 Task: Create a due date automation trigger when advanced on, 2 hours after a card is due add dates with a due date.
Action: Mouse moved to (1005, 75)
Screenshot: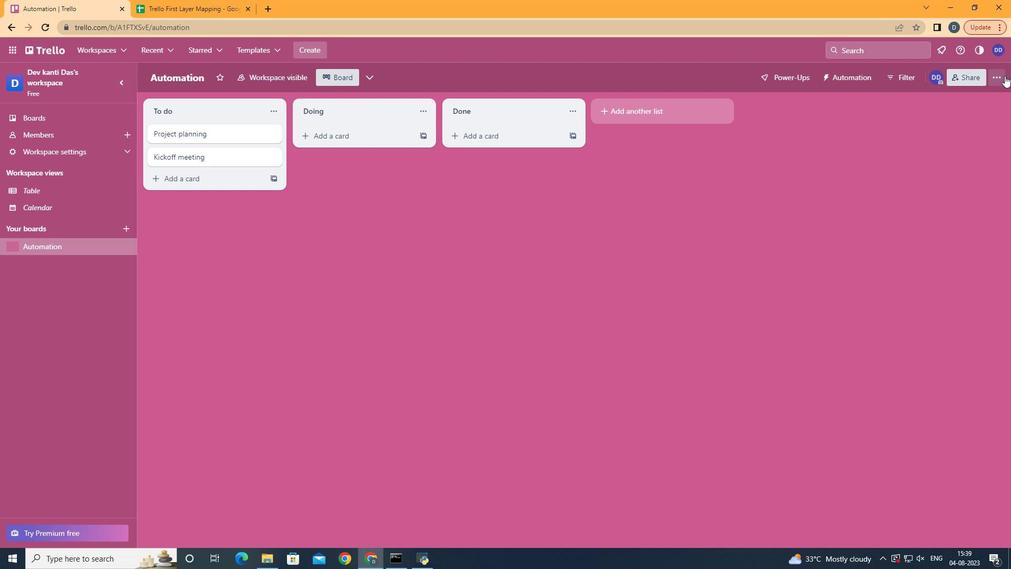 
Action: Mouse pressed left at (1005, 75)
Screenshot: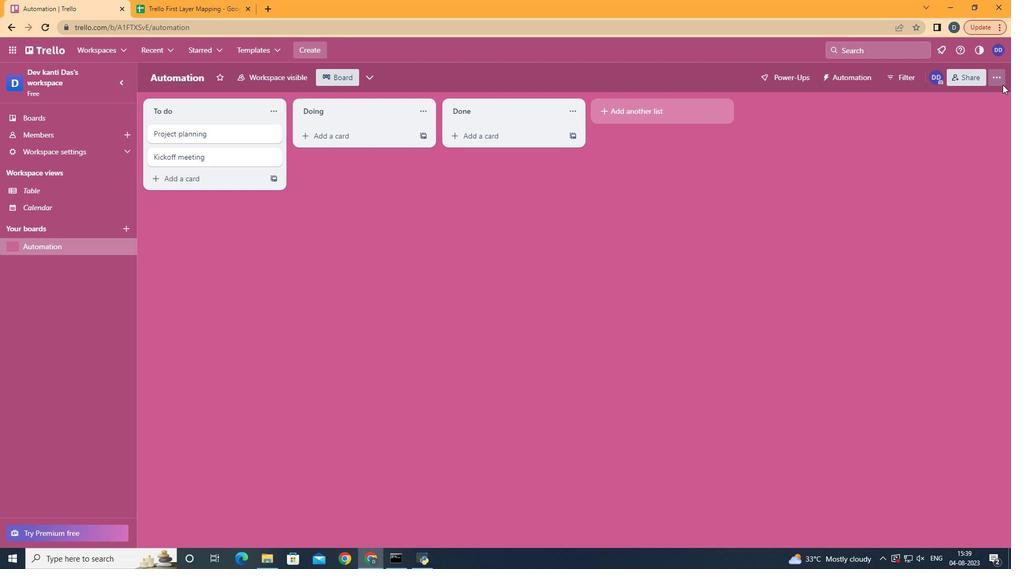 
Action: Mouse moved to (902, 231)
Screenshot: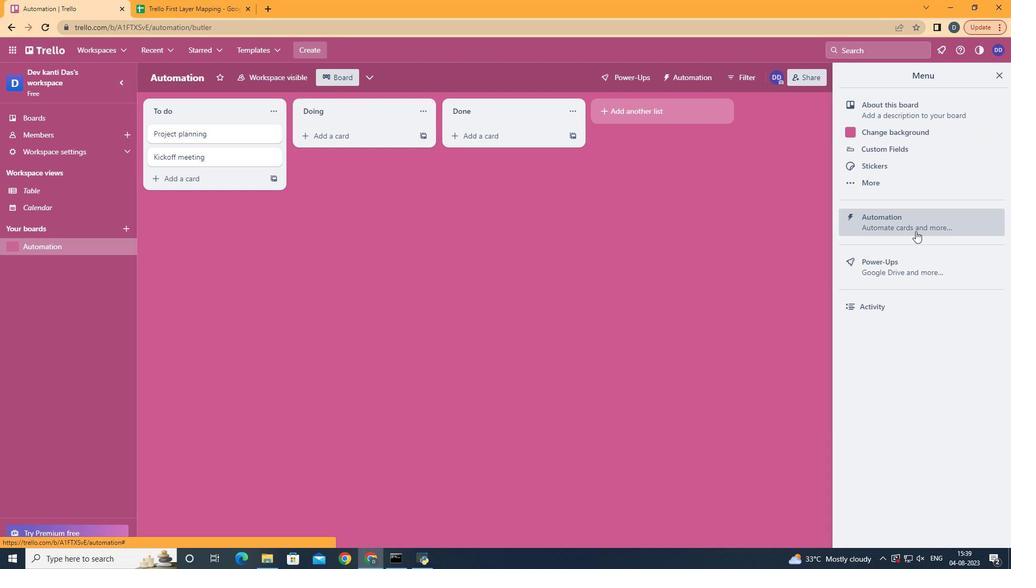 
Action: Mouse pressed left at (902, 231)
Screenshot: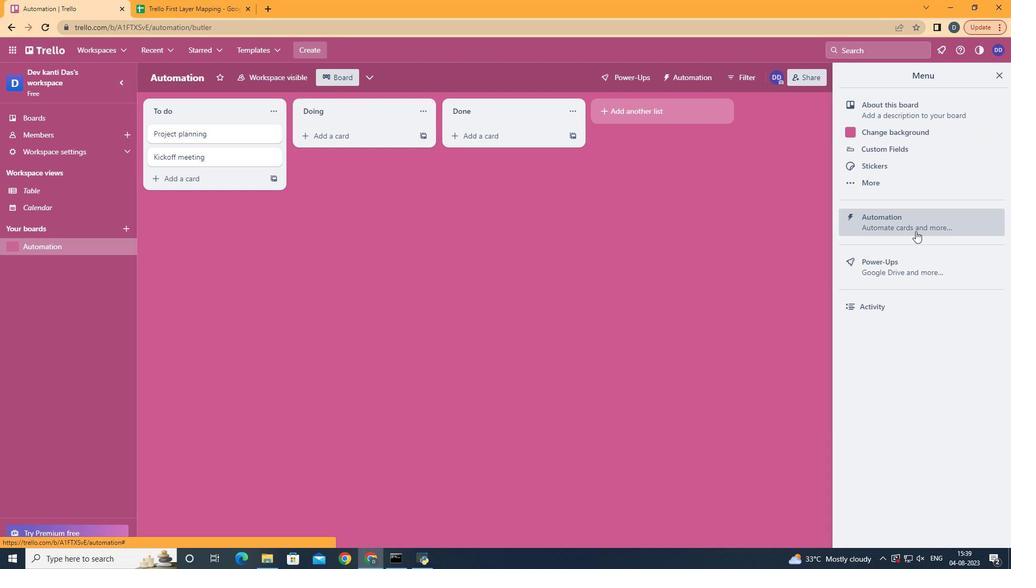 
Action: Mouse moved to (186, 213)
Screenshot: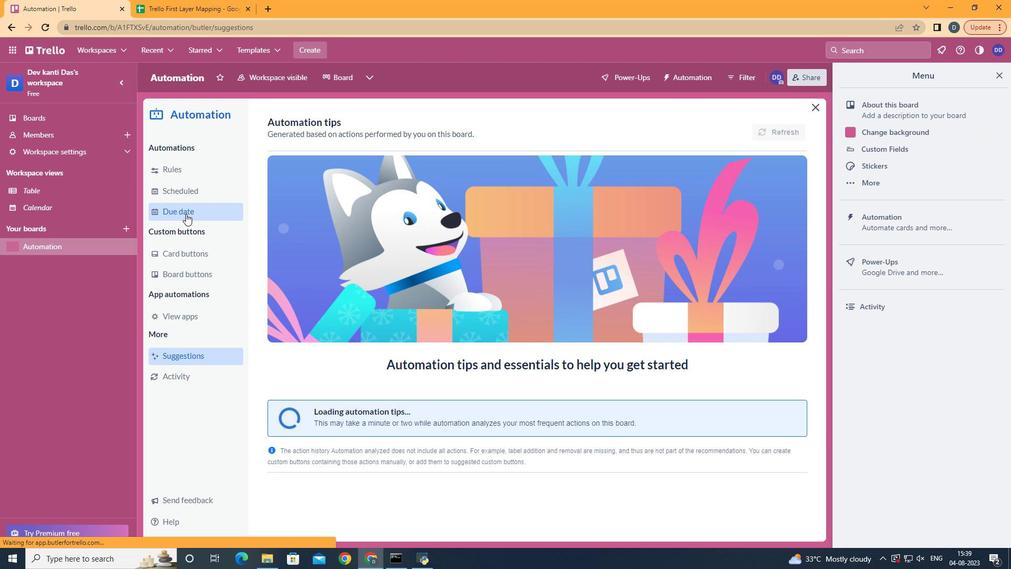 
Action: Mouse pressed left at (186, 213)
Screenshot: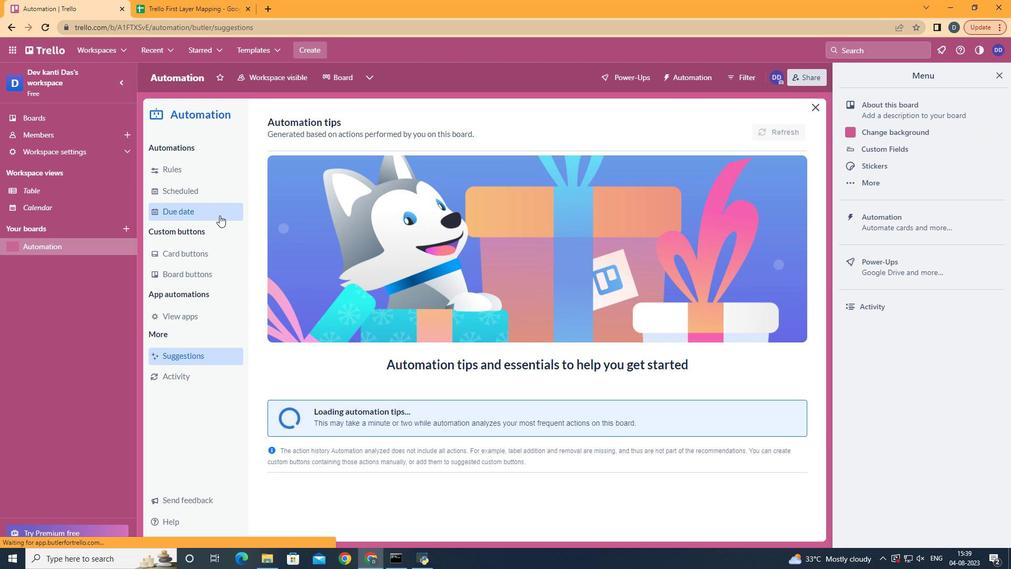 
Action: Mouse moved to (746, 123)
Screenshot: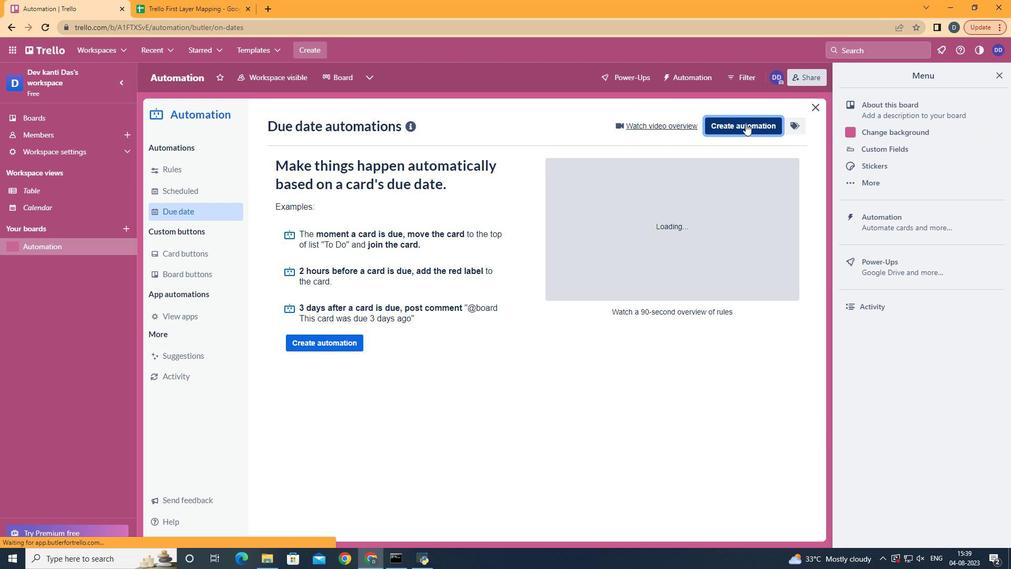 
Action: Mouse pressed left at (746, 123)
Screenshot: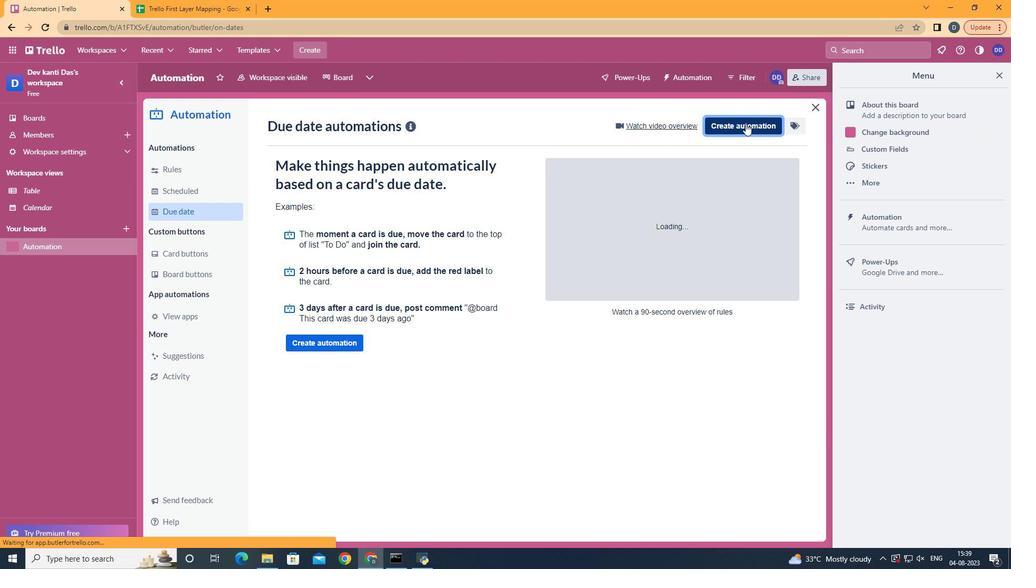
Action: Mouse moved to (531, 232)
Screenshot: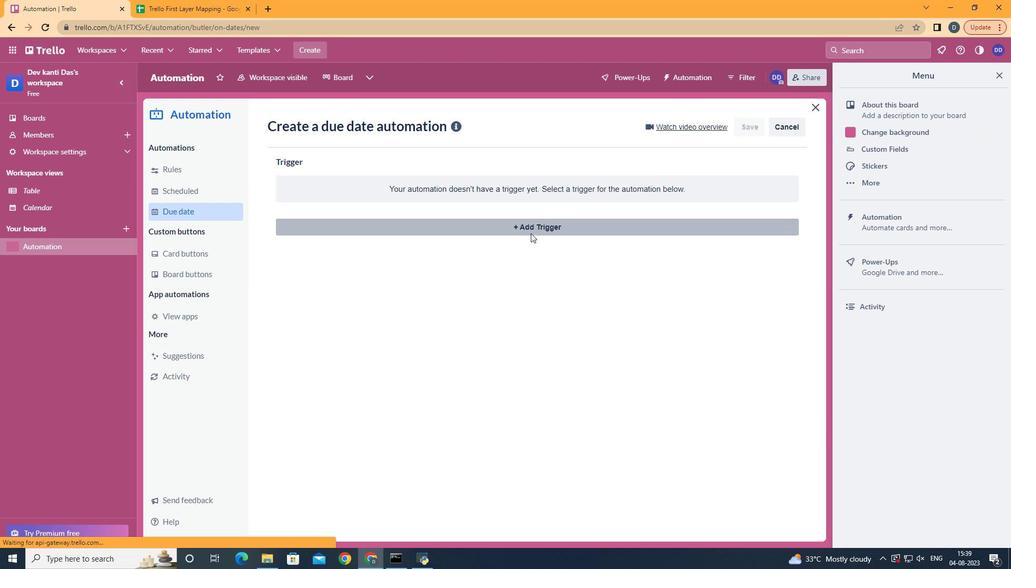 
Action: Mouse pressed left at (531, 232)
Screenshot: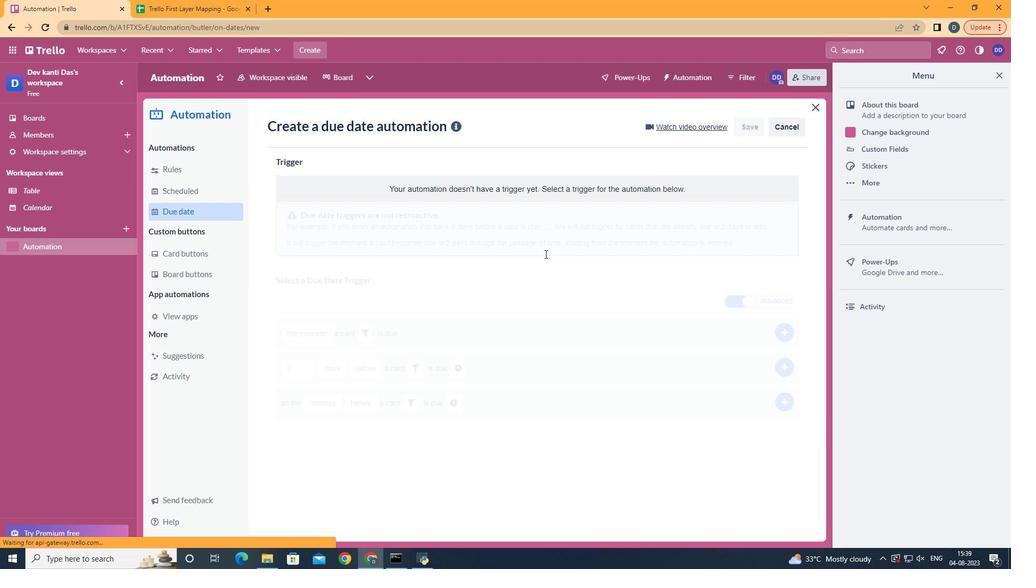 
Action: Mouse moved to (343, 454)
Screenshot: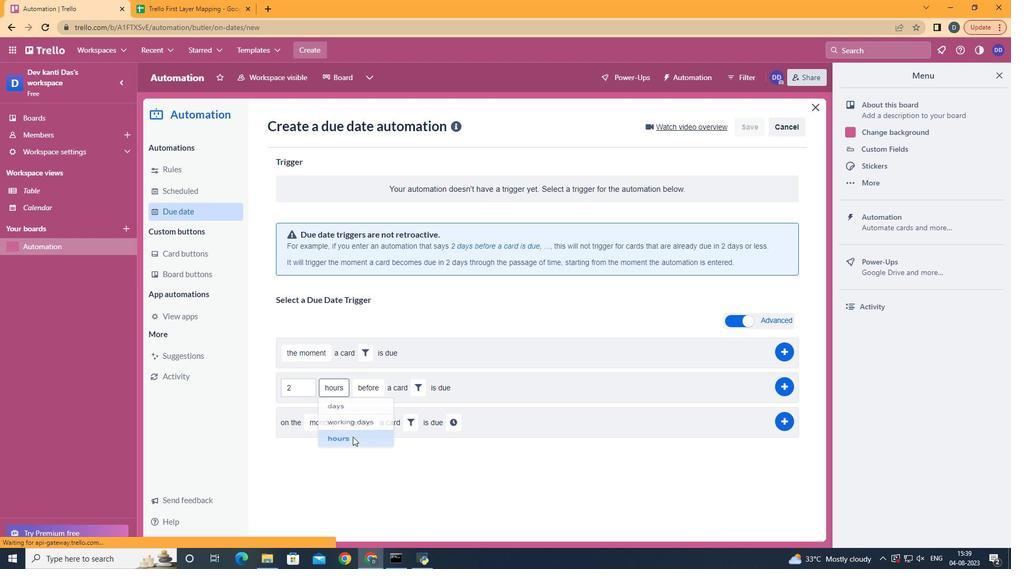 
Action: Mouse pressed left at (343, 454)
Screenshot: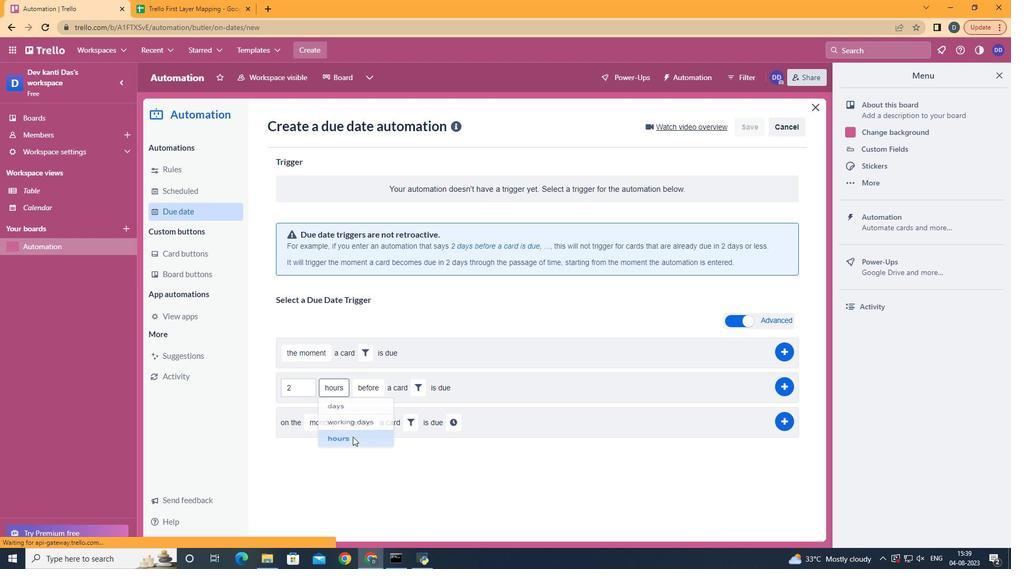 
Action: Mouse moved to (371, 441)
Screenshot: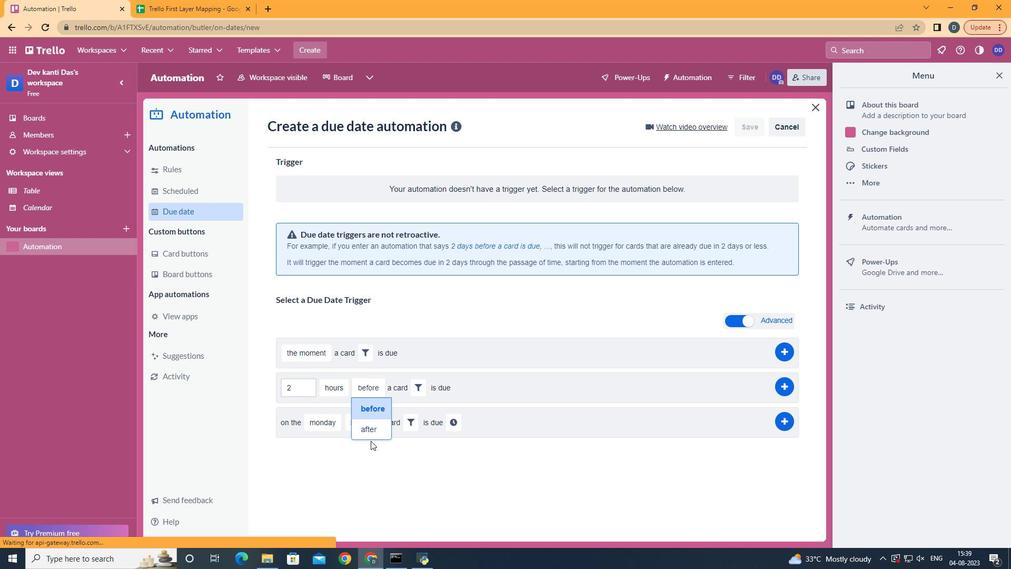 
Action: Mouse pressed left at (371, 441)
Screenshot: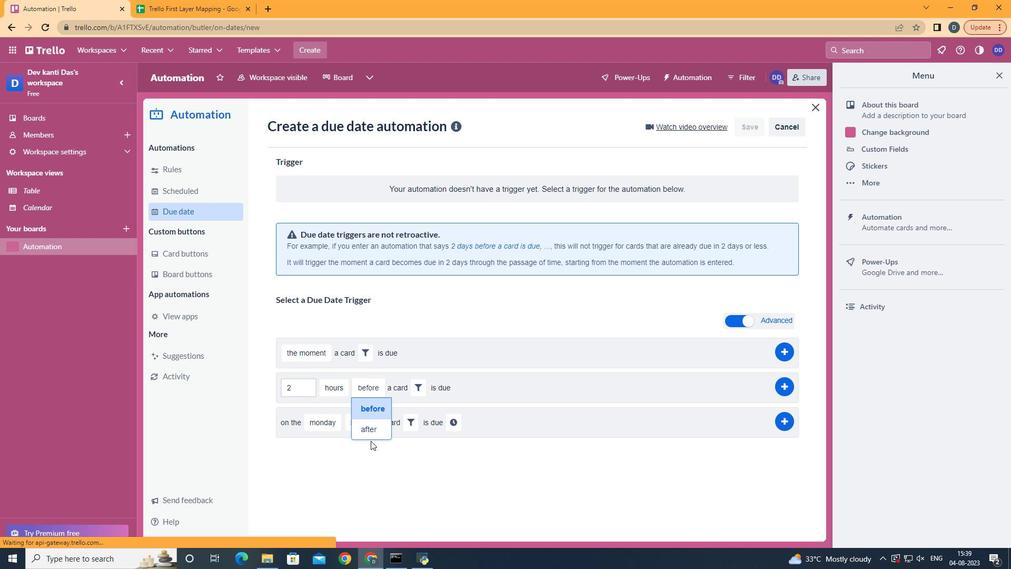 
Action: Mouse moved to (371, 428)
Screenshot: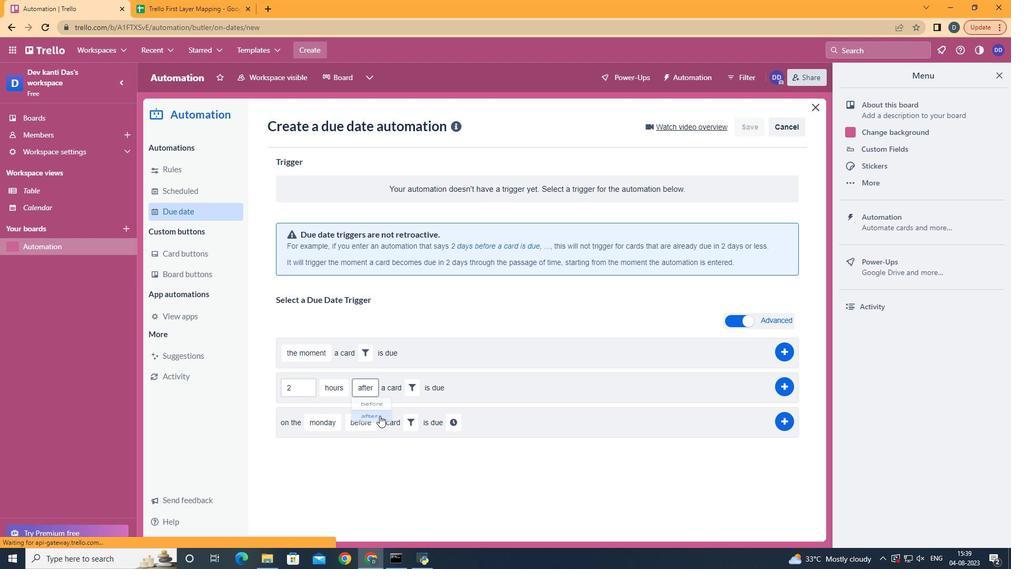 
Action: Mouse pressed left at (371, 428)
Screenshot: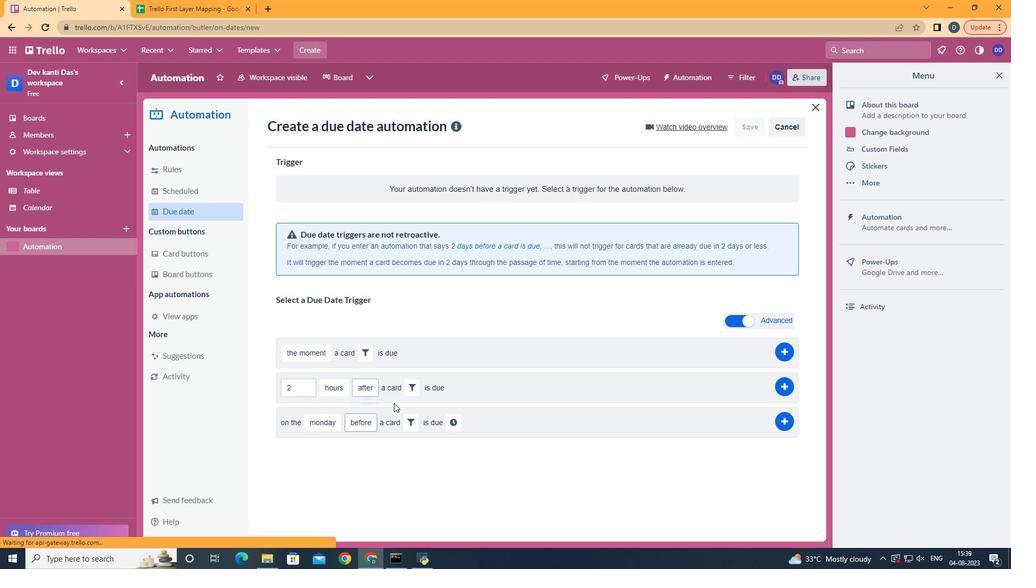 
Action: Mouse moved to (413, 386)
Screenshot: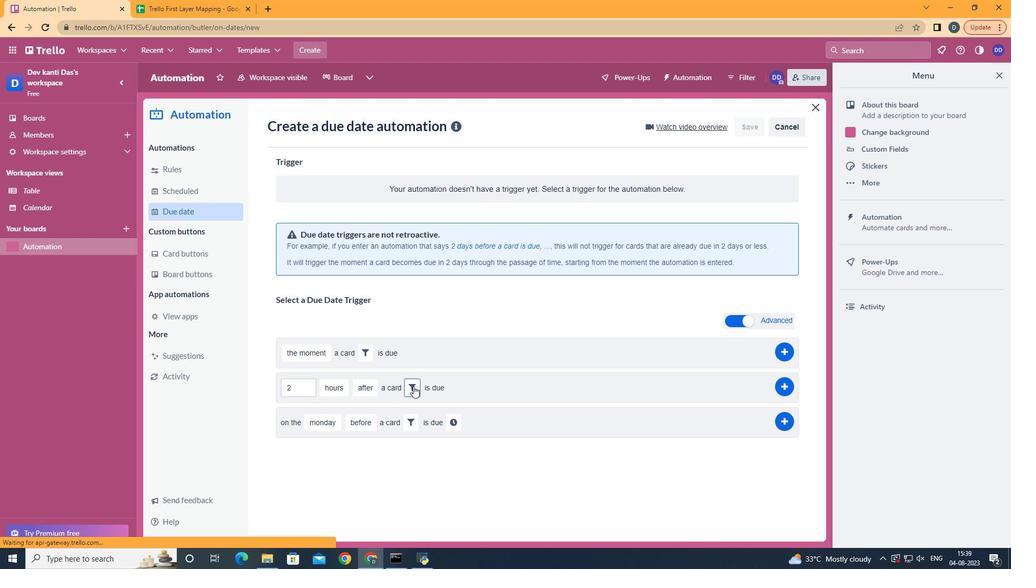 
Action: Mouse pressed left at (413, 386)
Screenshot: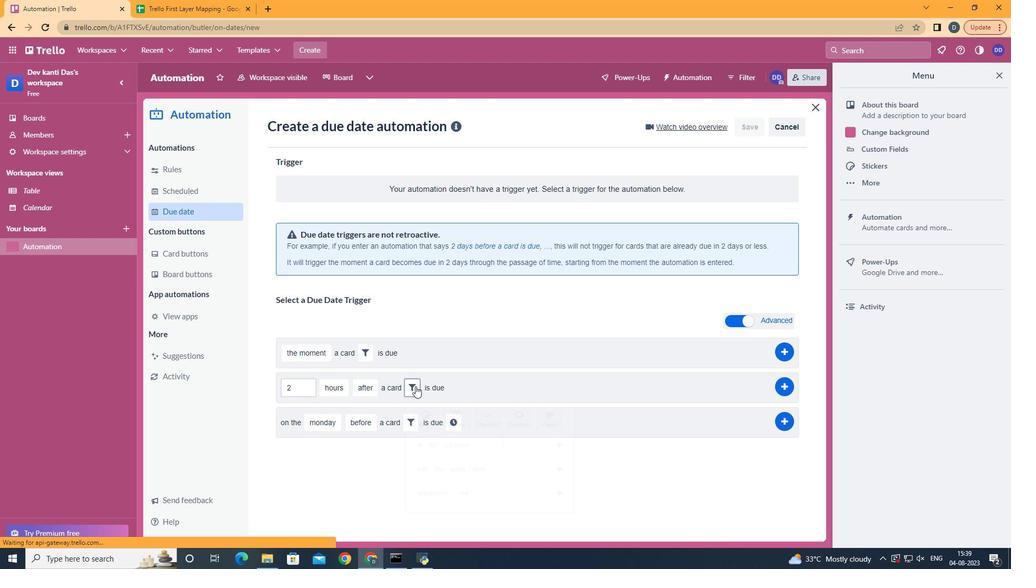 
Action: Mouse moved to (474, 420)
Screenshot: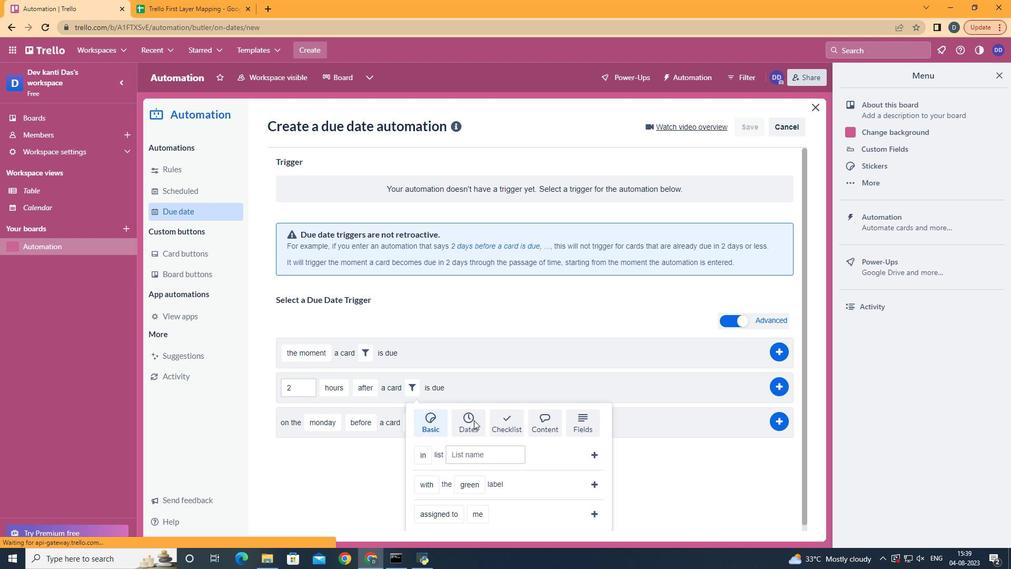 
Action: Mouse pressed left at (474, 420)
Screenshot: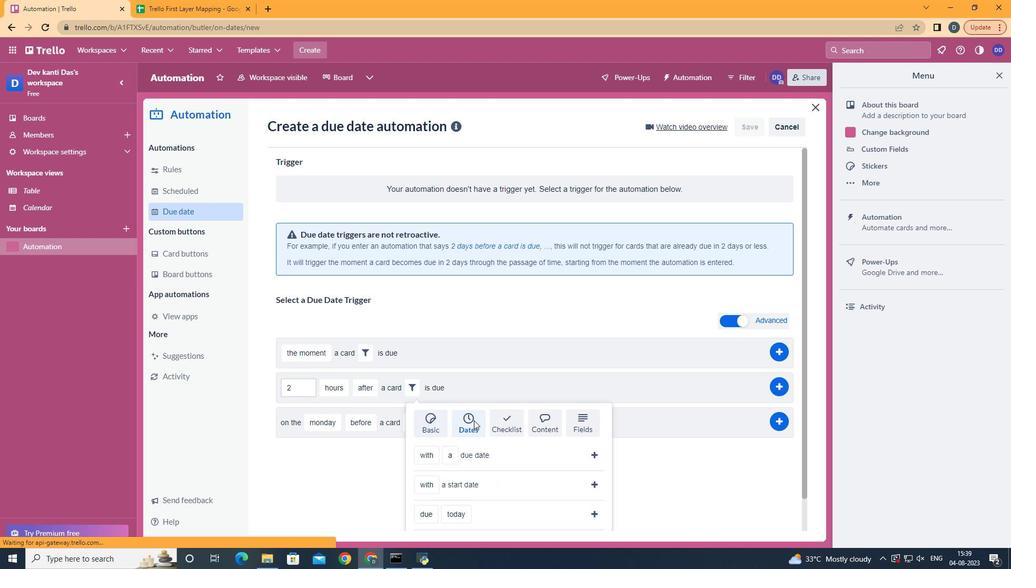 
Action: Mouse moved to (428, 477)
Screenshot: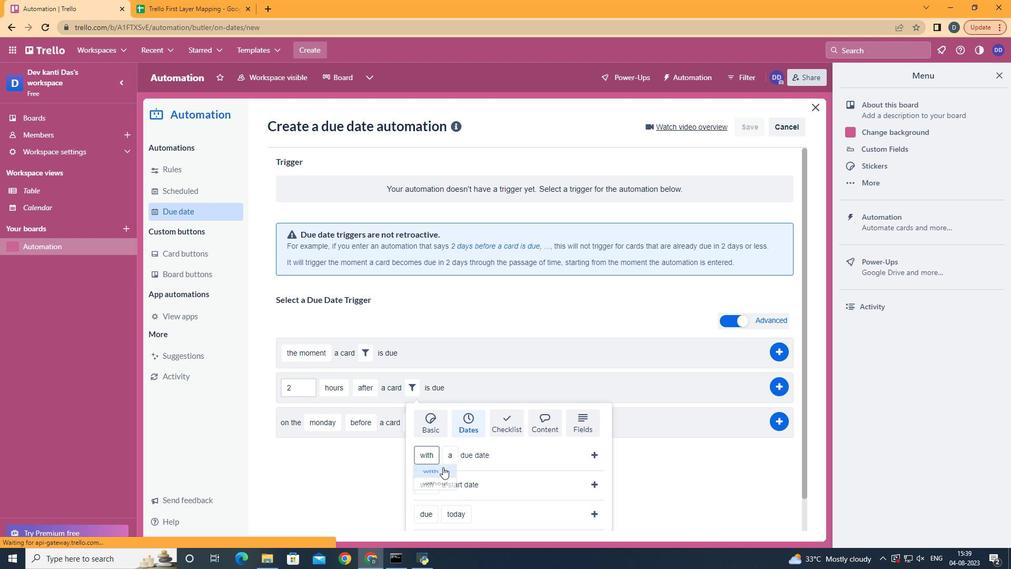 
Action: Mouse pressed left at (428, 477)
Screenshot: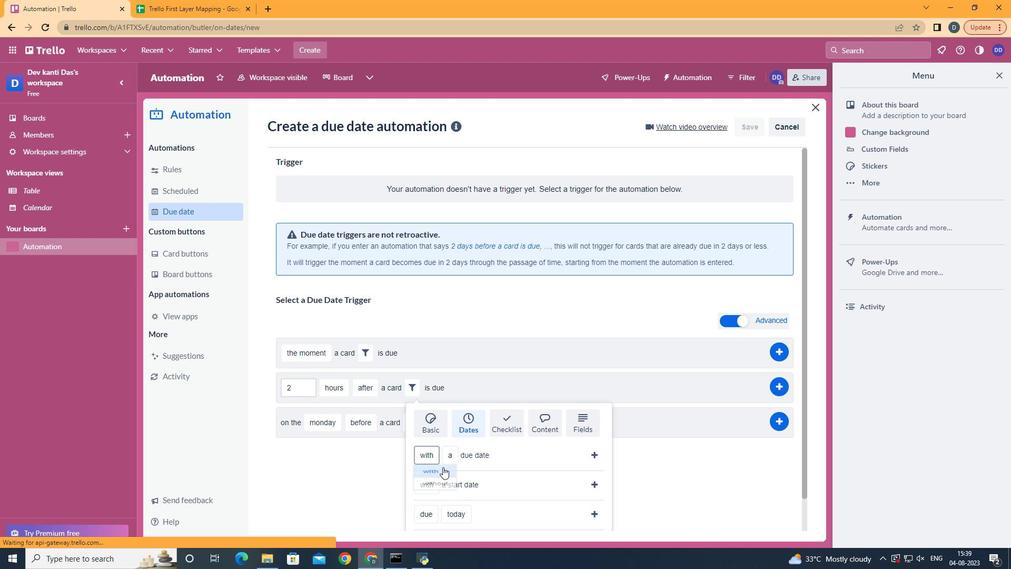 
Action: Mouse moved to (472, 370)
Screenshot: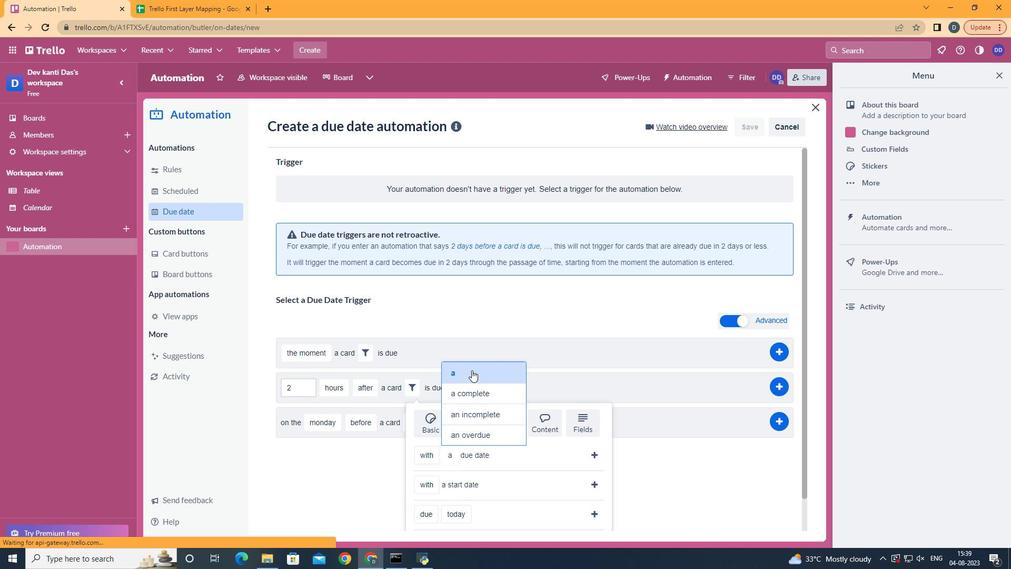 
Action: Mouse pressed left at (472, 370)
Screenshot: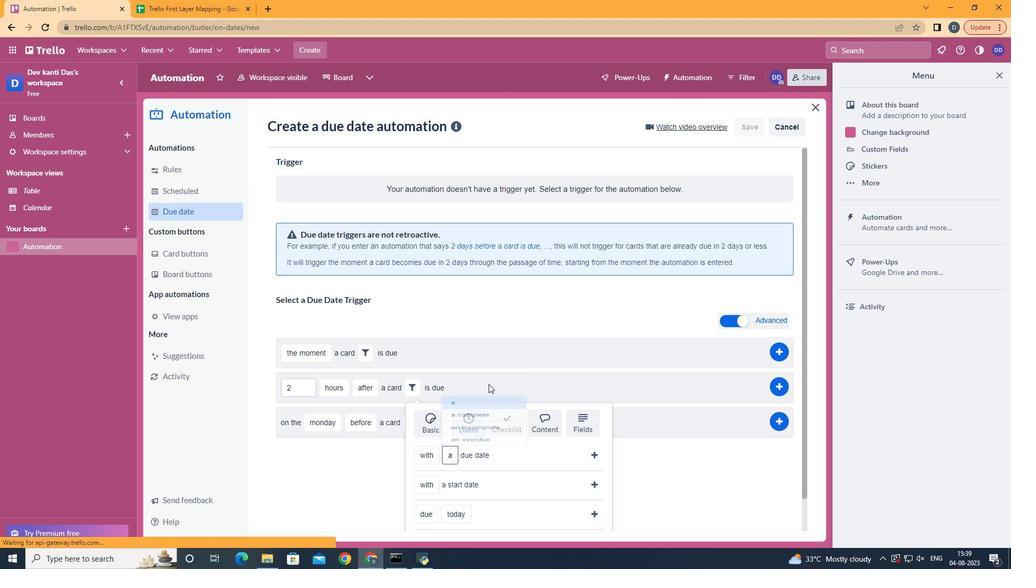 
Action: Mouse moved to (599, 453)
Screenshot: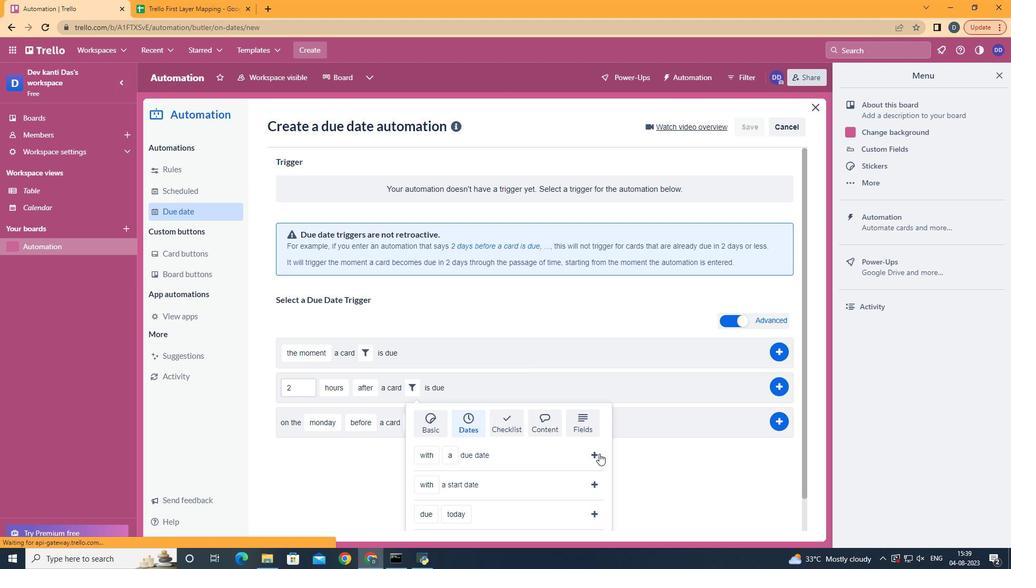 
Action: Mouse pressed left at (599, 453)
Screenshot: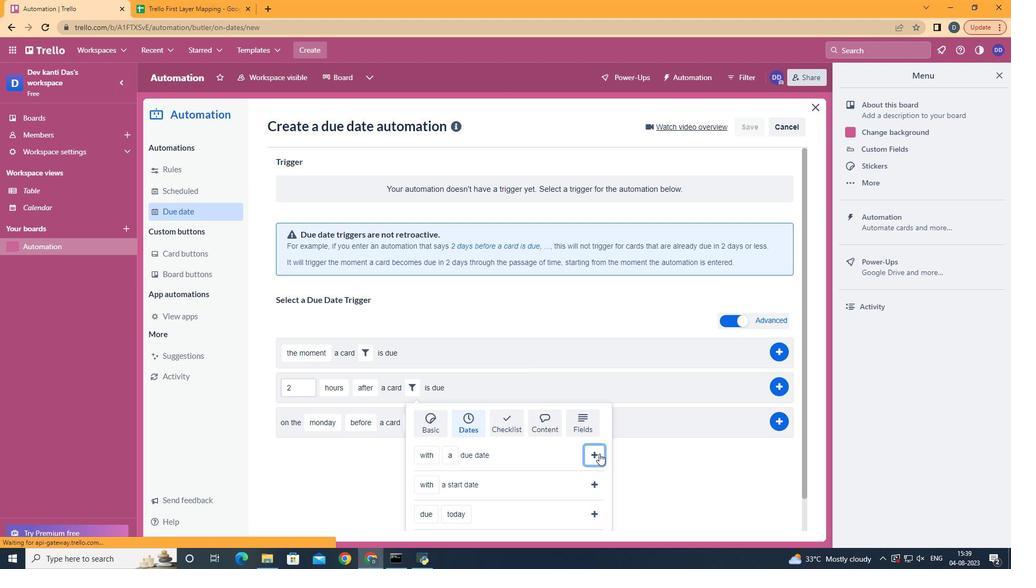 
Action: Mouse moved to (781, 384)
Screenshot: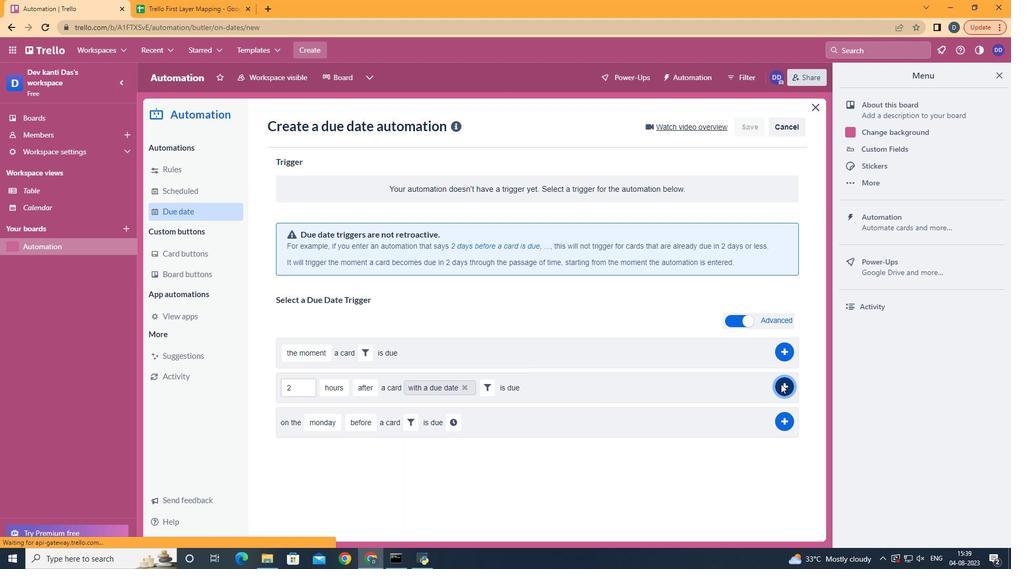 
Action: Mouse pressed left at (781, 384)
Screenshot: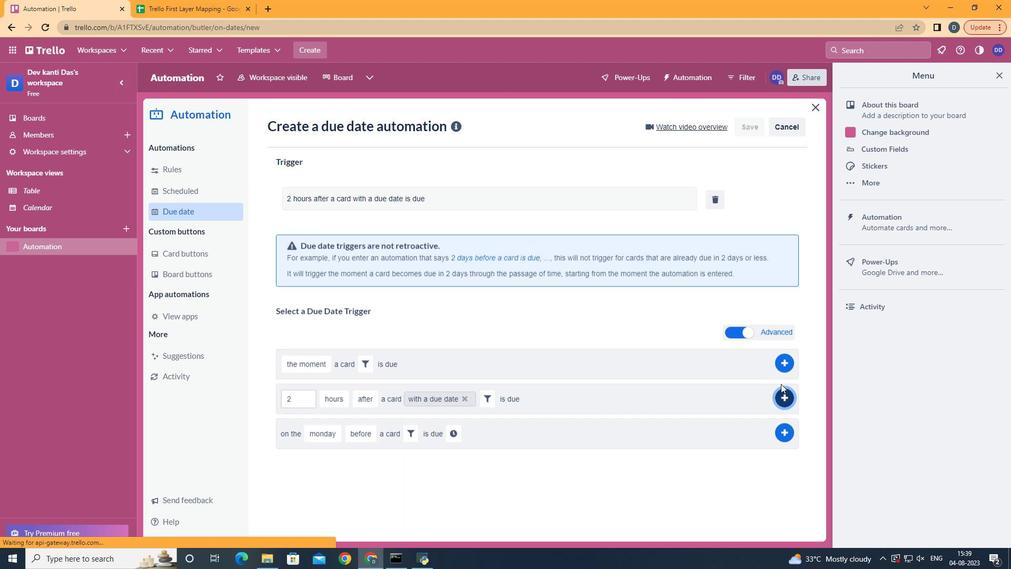 
Action: Mouse moved to (471, 177)
Screenshot: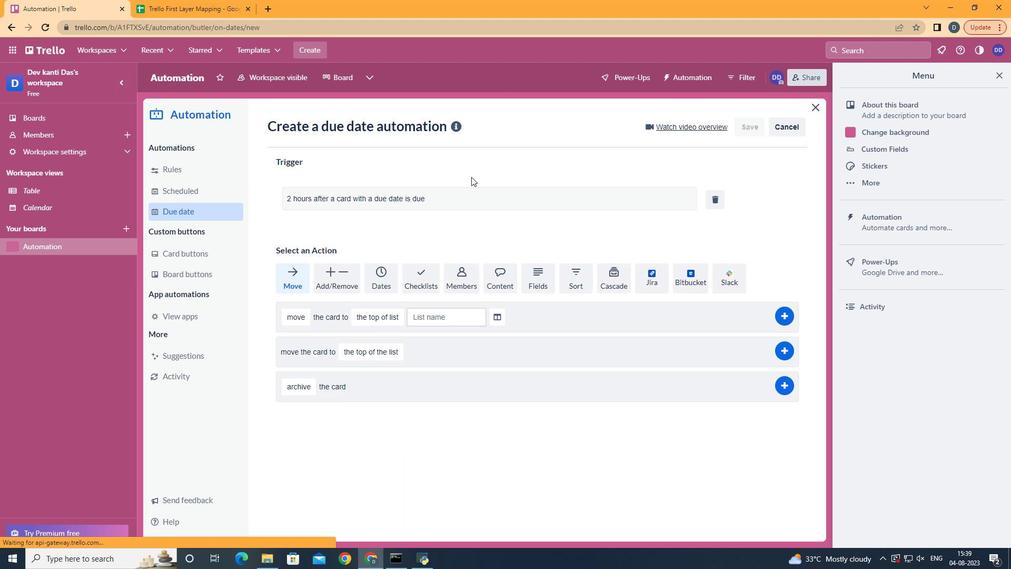 
